 Task: Create Card Card0000000087 in Board Board0000000022 in Workspace WS0000000008 in Trello. Create Card Card0000000088 in Board Board0000000022 in Workspace WS0000000008 in Trello. Create Card Card0000000089 in Board Board0000000023 in Workspace WS0000000008 in Trello. Create Card Card0000000090 in Board Board0000000023 in Workspace WS0000000008 in Trello. Create Card Card0000000091 in Board Board0000000023 in Workspace WS0000000008 in Trello
Action: Mouse moved to (839, 701)
Screenshot: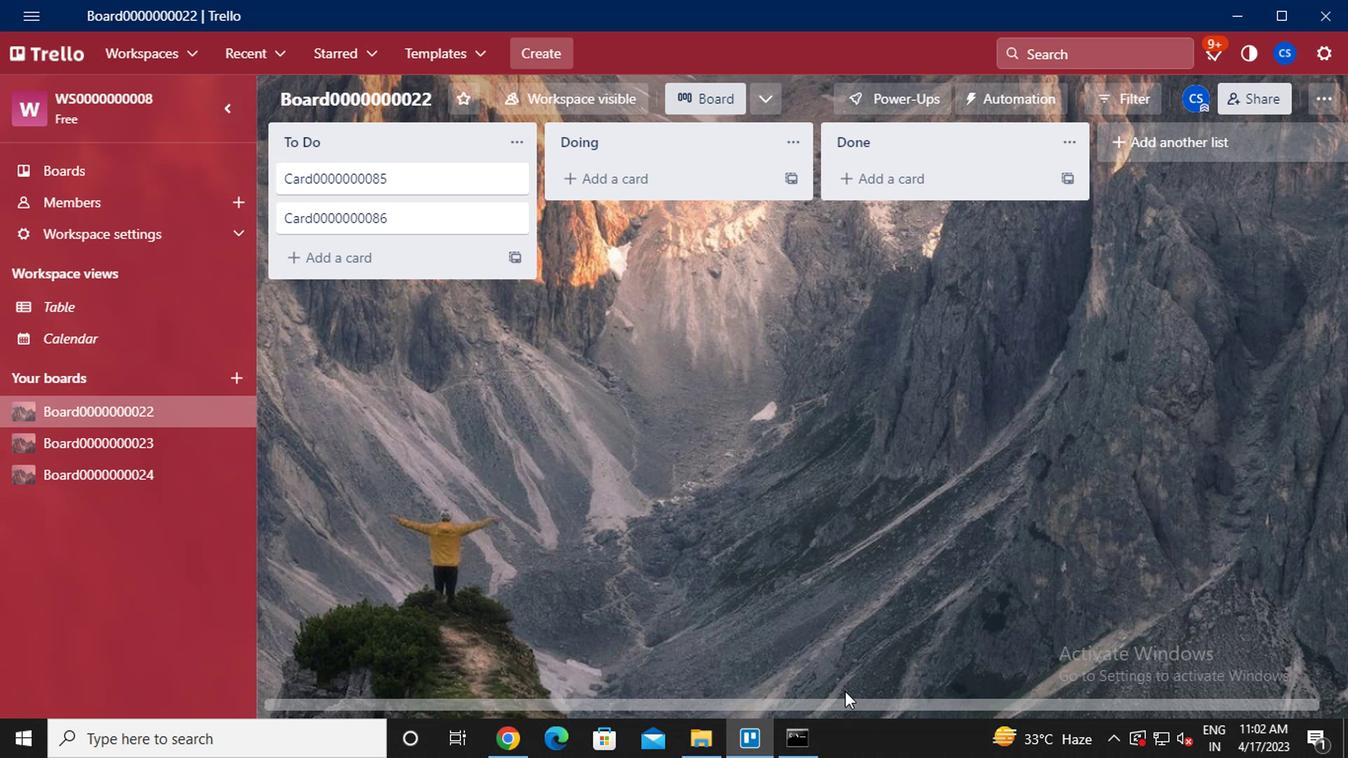 
Action: Mouse scrolled (839, 701) with delta (0, 0)
Screenshot: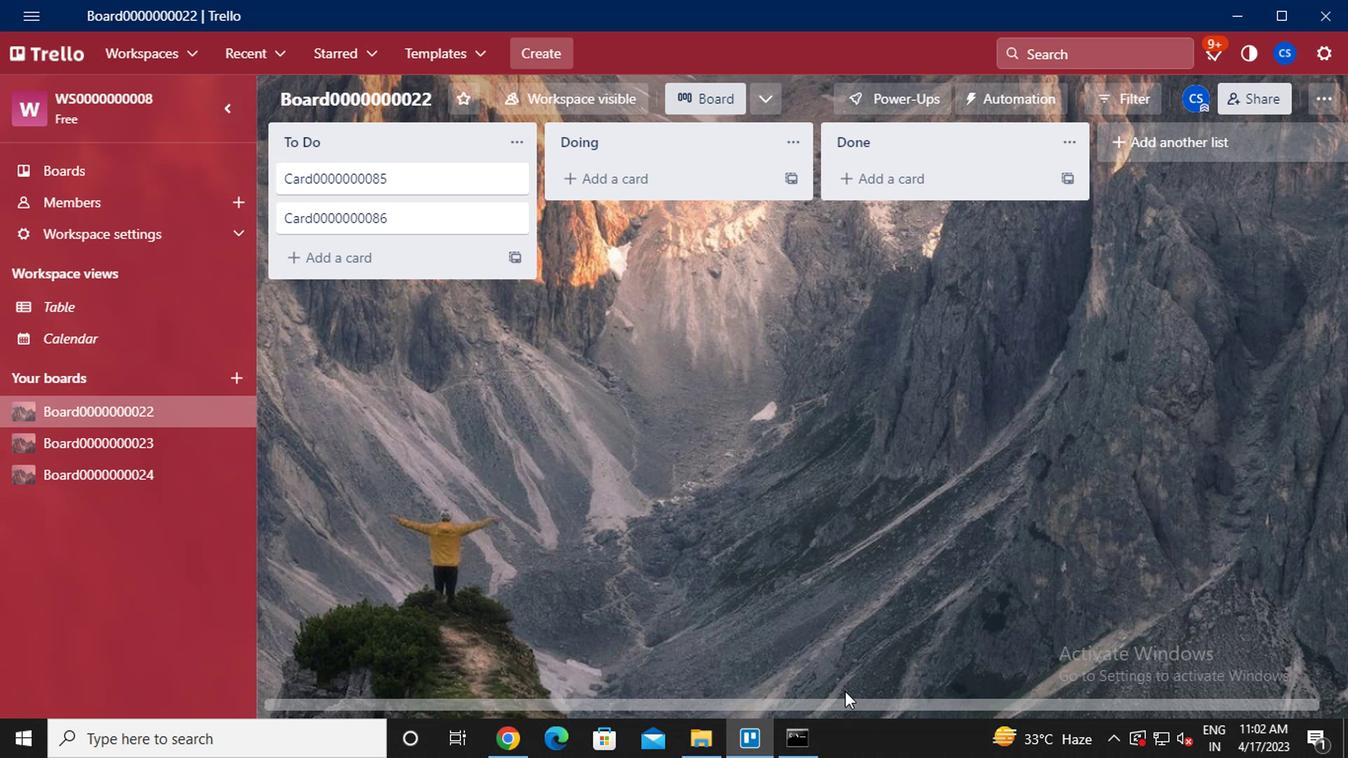 
Action: Mouse moved to (386, 264)
Screenshot: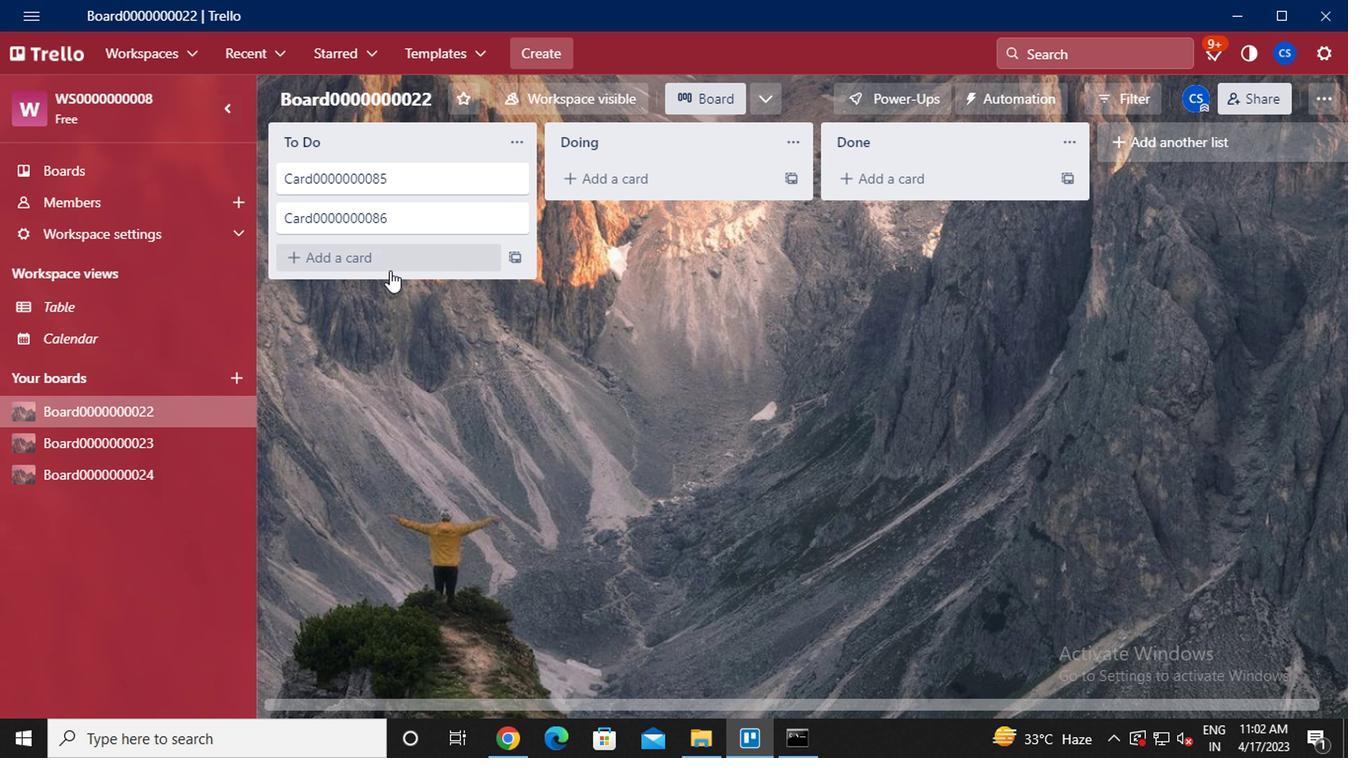 
Action: Mouse pressed left at (386, 264)
Screenshot: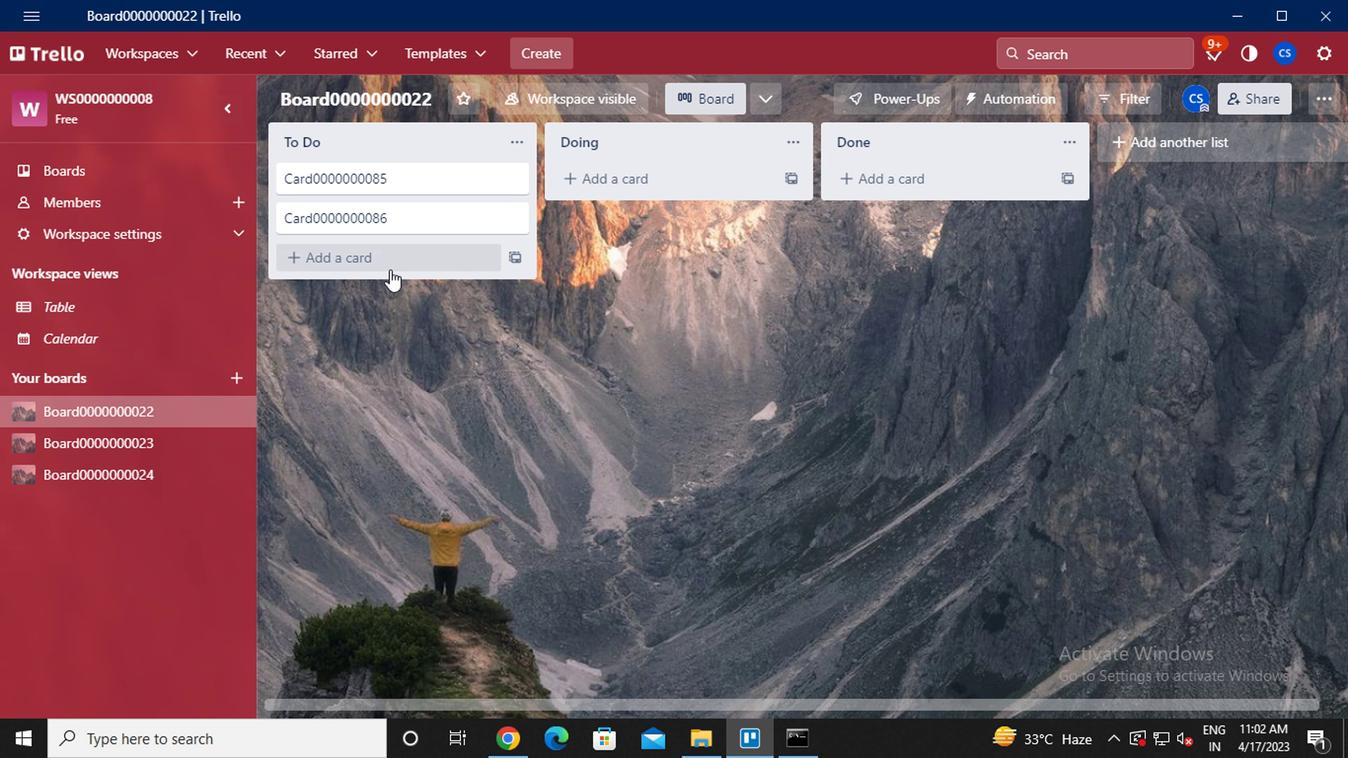 
Action: Mouse moved to (453, 507)
Screenshot: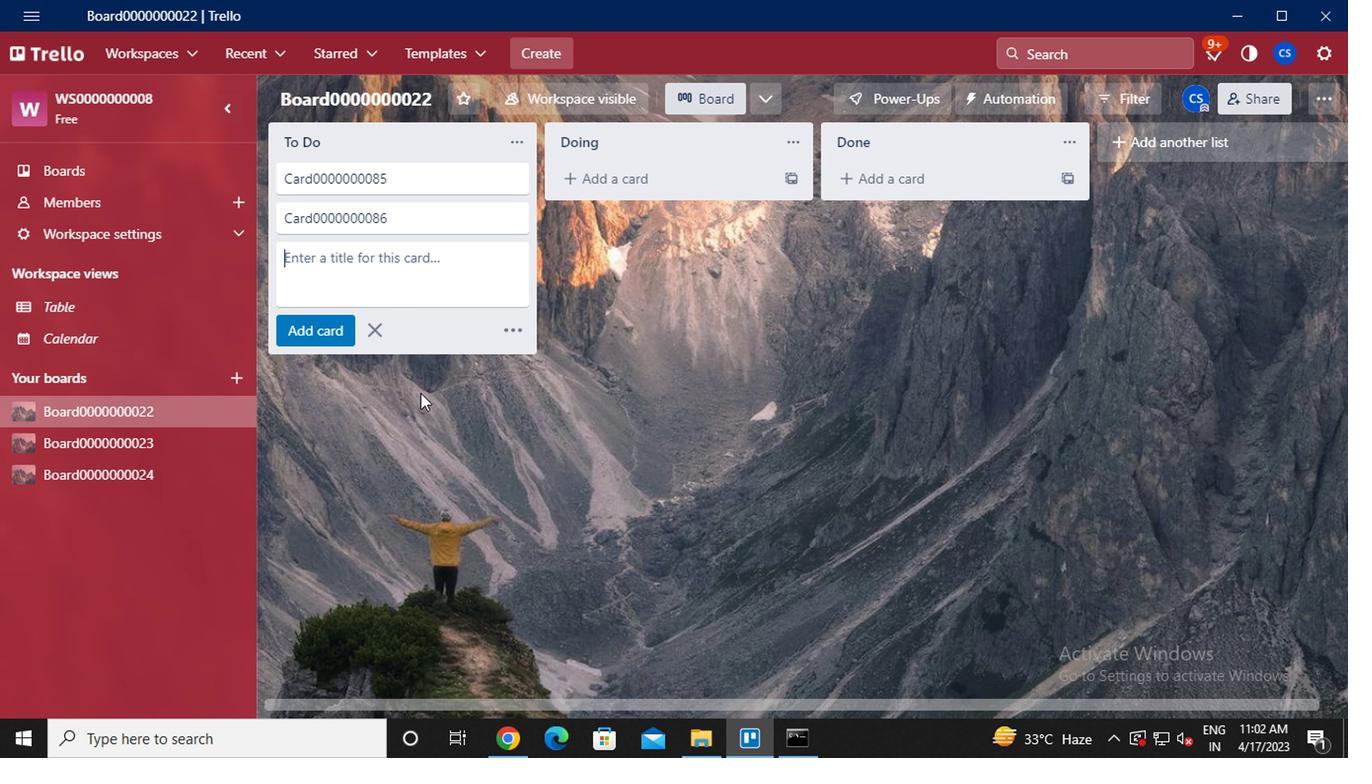 
Action: Key pressed <Key.caps_lock><Key.caps_lock>c<Key.caps_lock>ard0000000087<Key.enter><Key.caps_lock>c<Key.caps_lock>rad<Key.backspace><Key.backspace><Key.backspace>ard0000000088
Screenshot: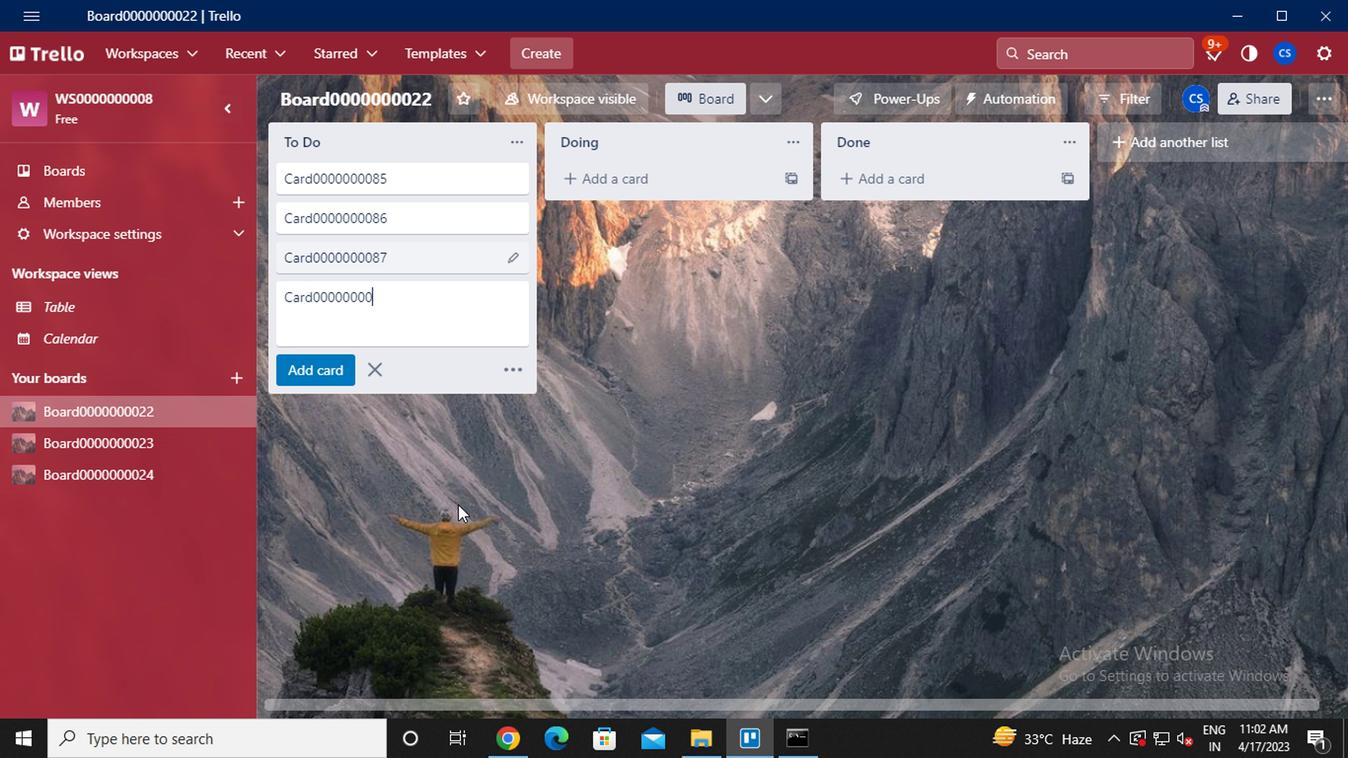 
Action: Mouse moved to (412, 359)
Screenshot: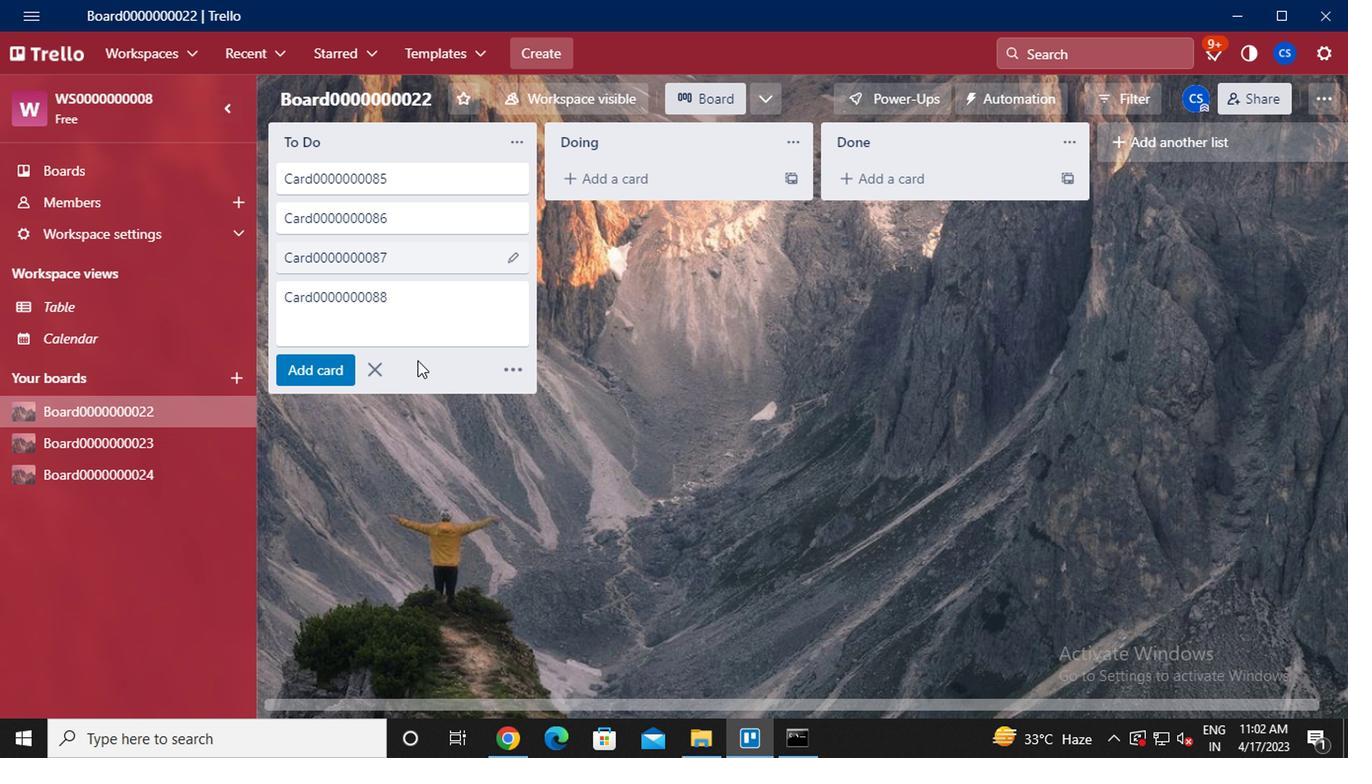 
Action: Key pressed <Key.enter>
Screenshot: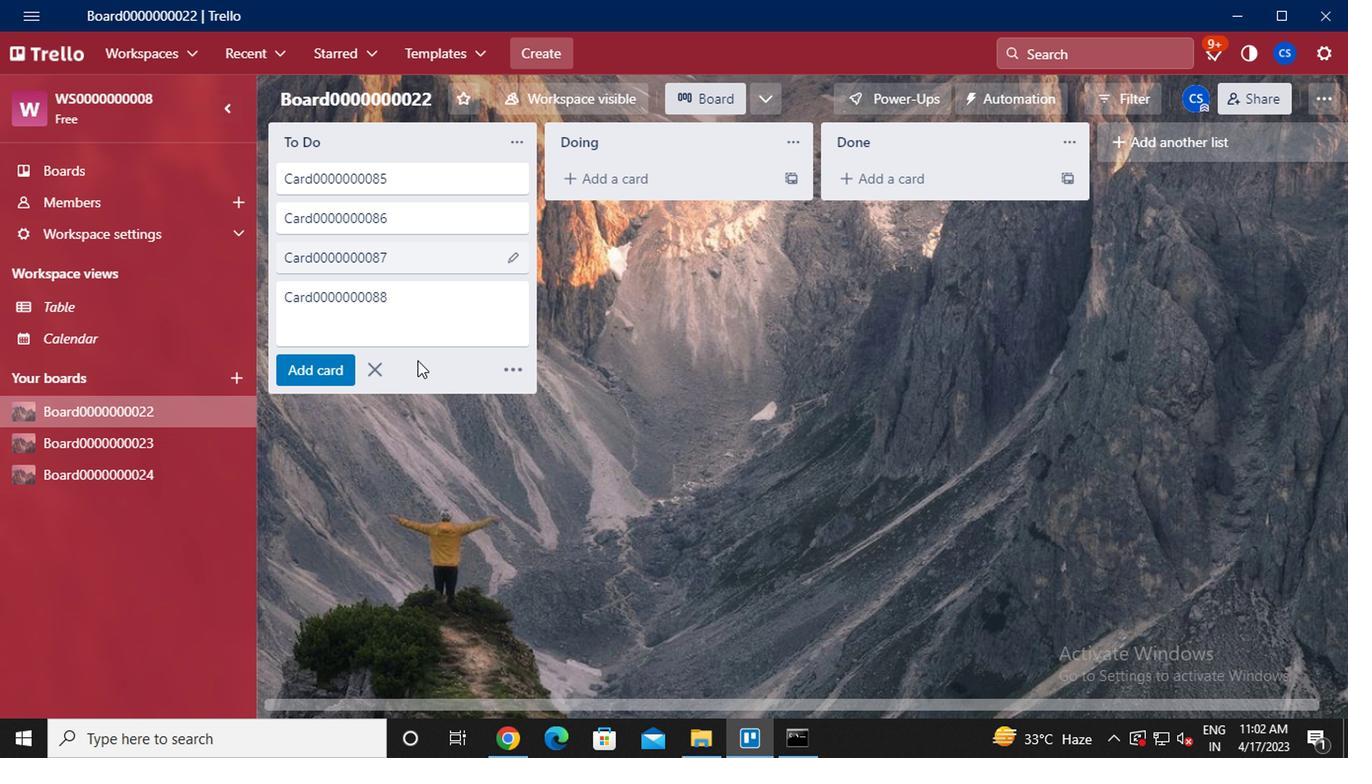 
Action: Mouse moved to (369, 406)
Screenshot: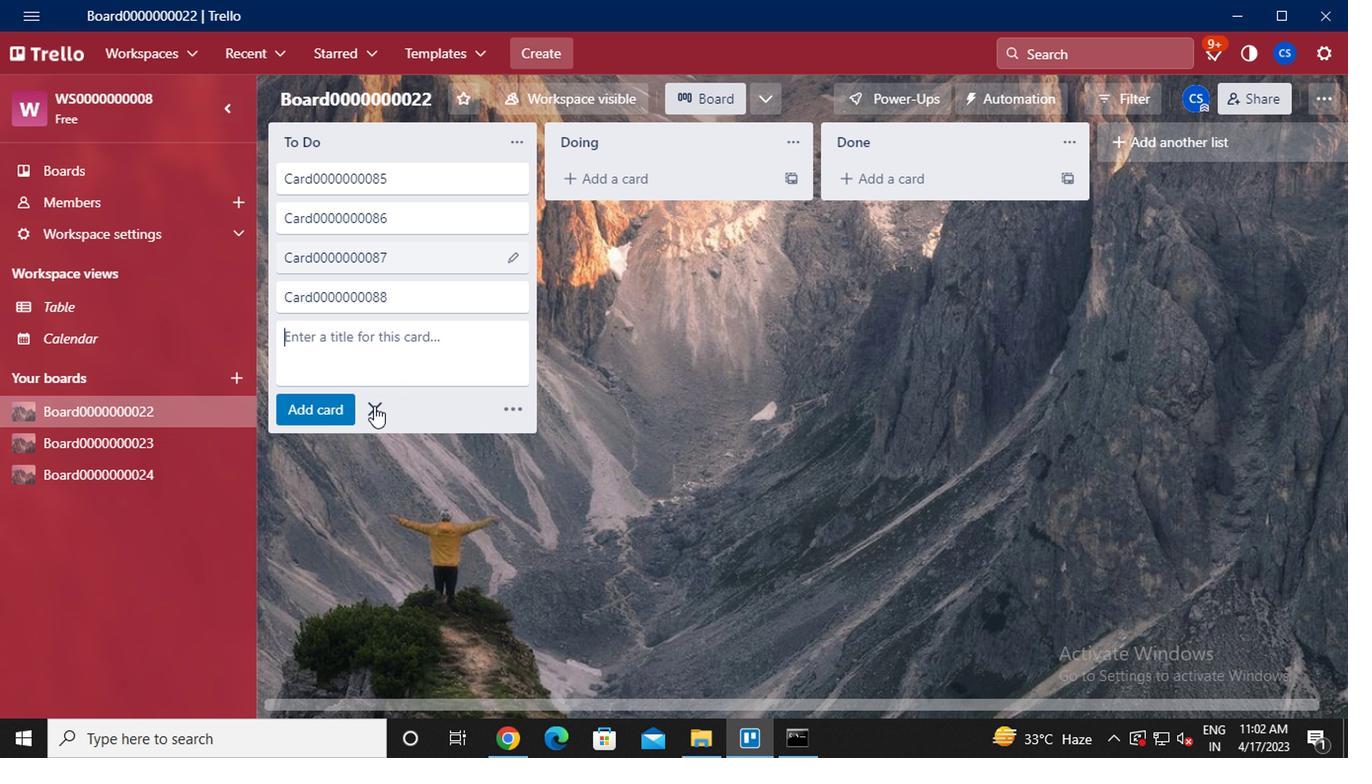 
Action: Mouse pressed left at (369, 406)
Screenshot: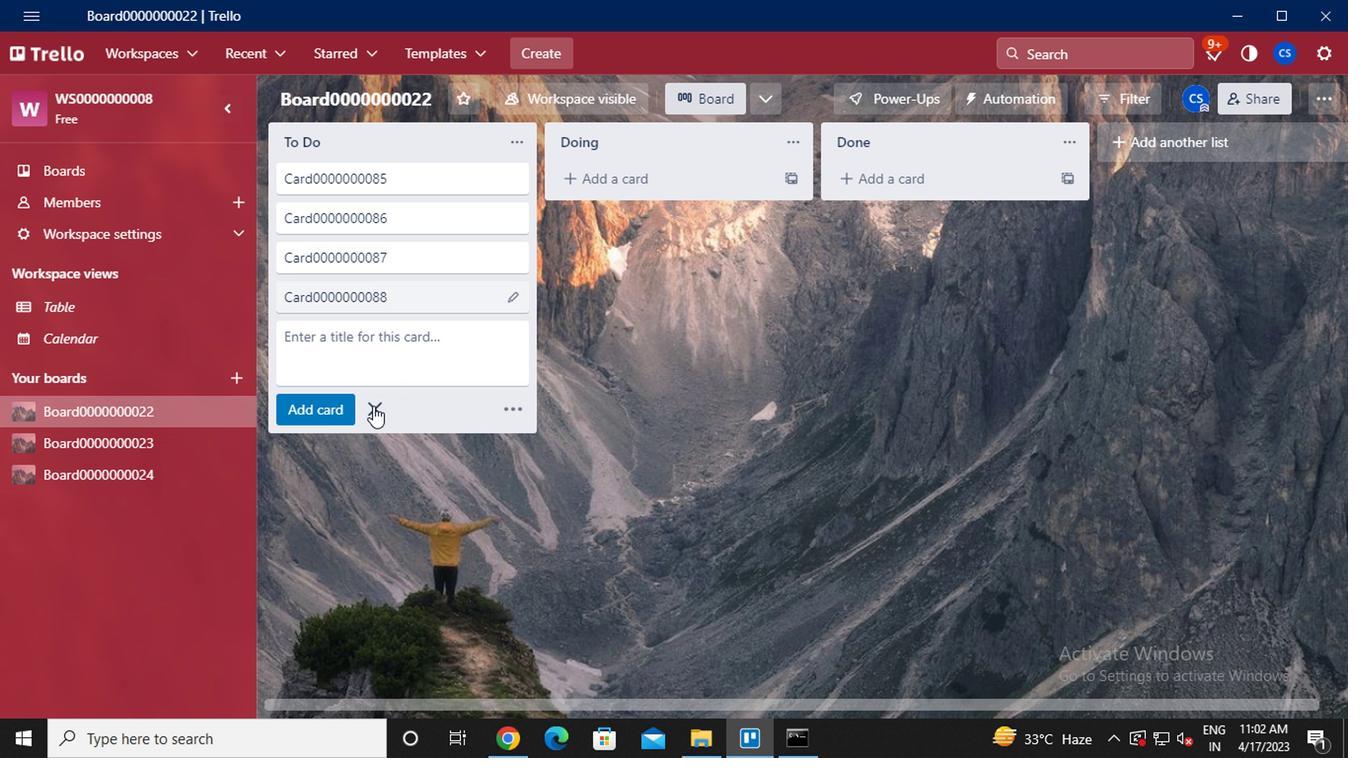 
Action: Mouse moved to (155, 448)
Screenshot: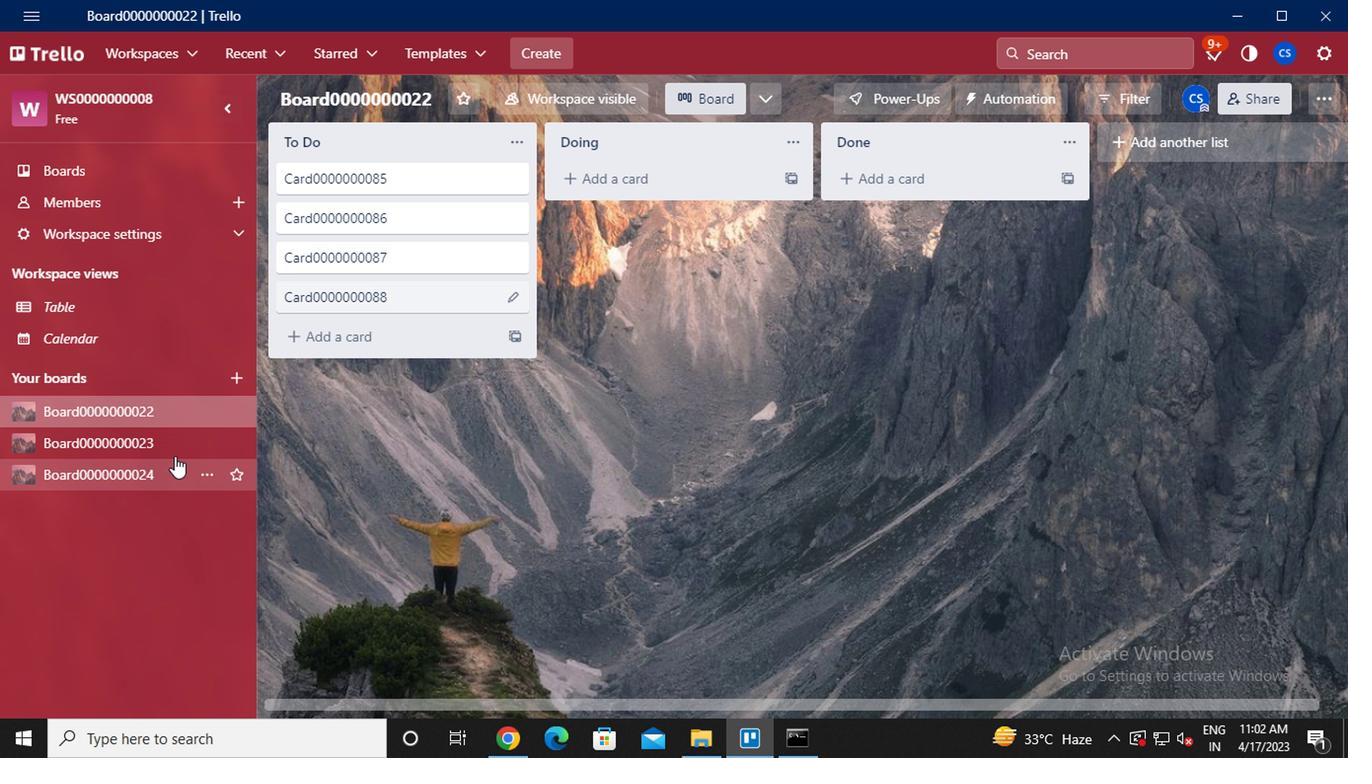 
Action: Mouse pressed left at (155, 448)
Screenshot: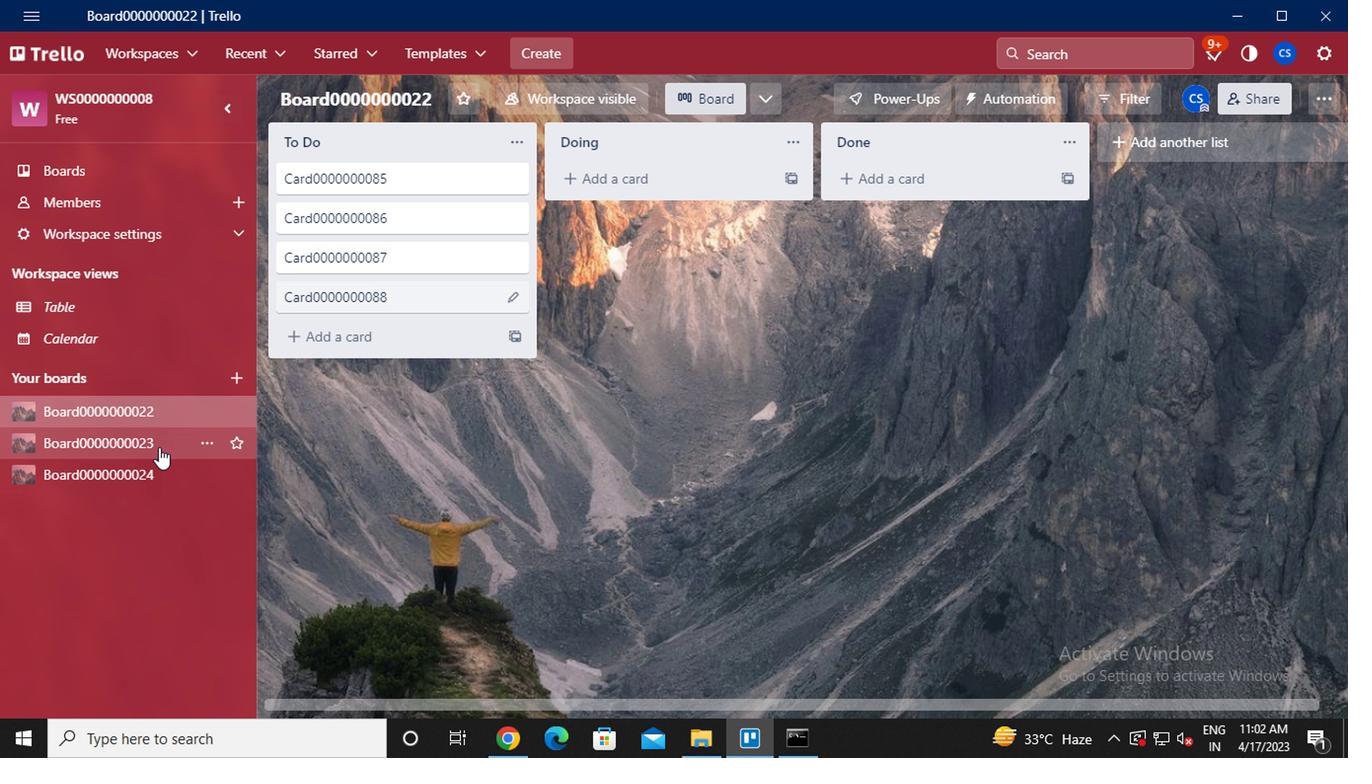
Action: Mouse moved to (382, 179)
Screenshot: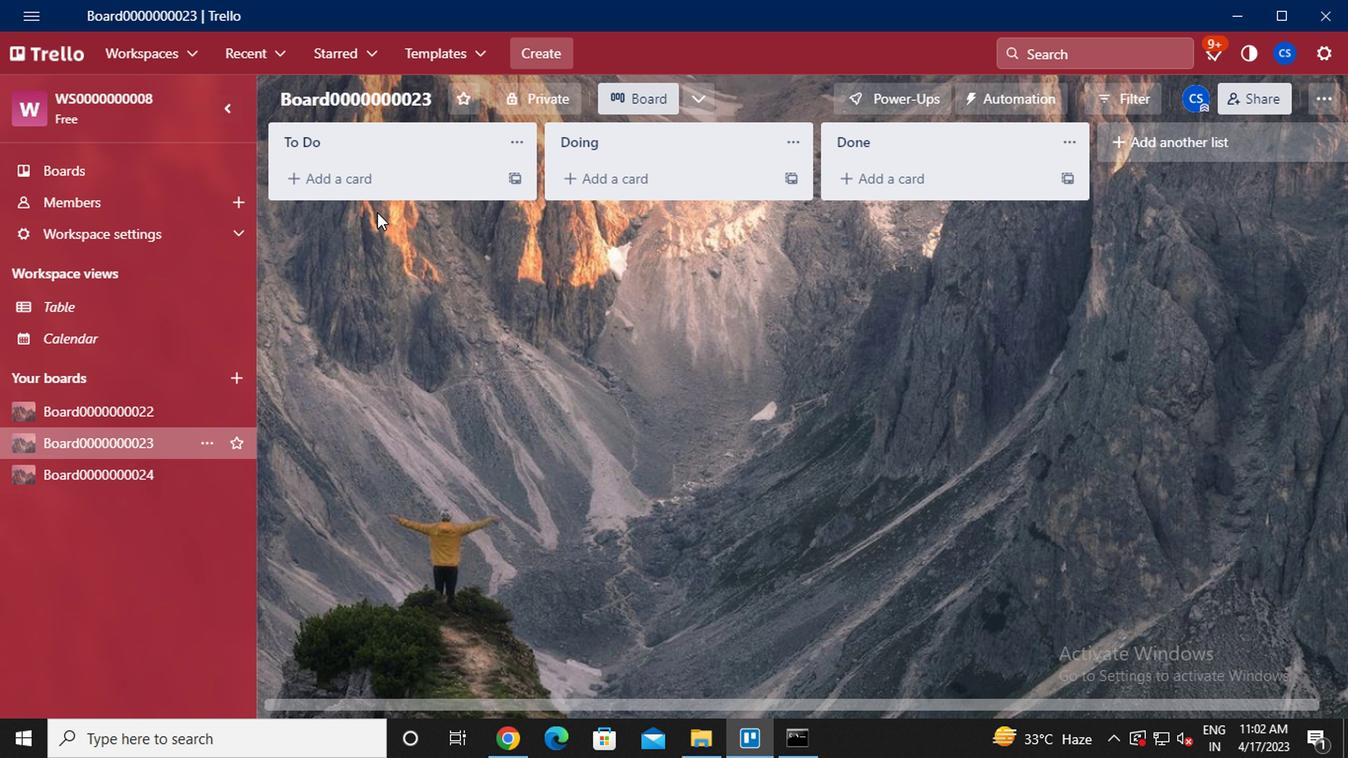 
Action: Mouse pressed left at (382, 179)
Screenshot: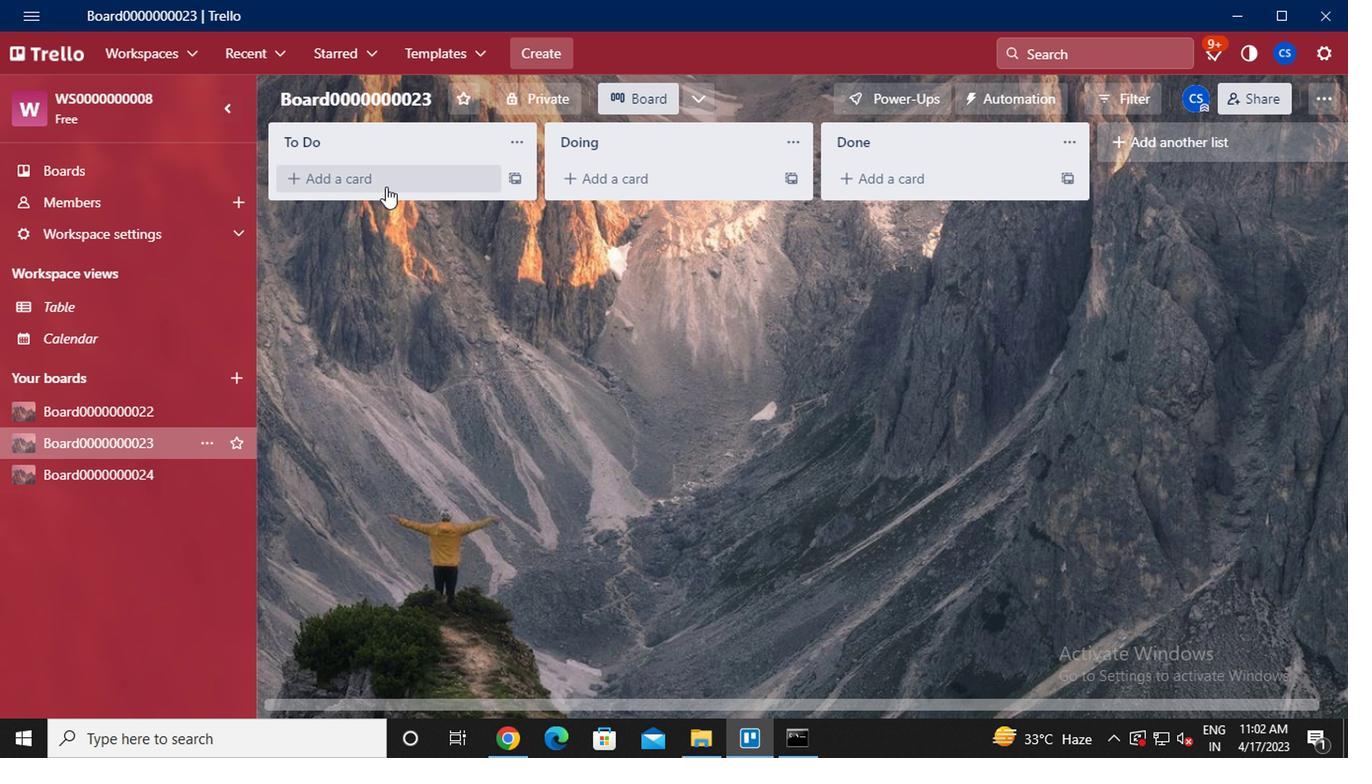 
Action: Mouse moved to (391, 381)
Screenshot: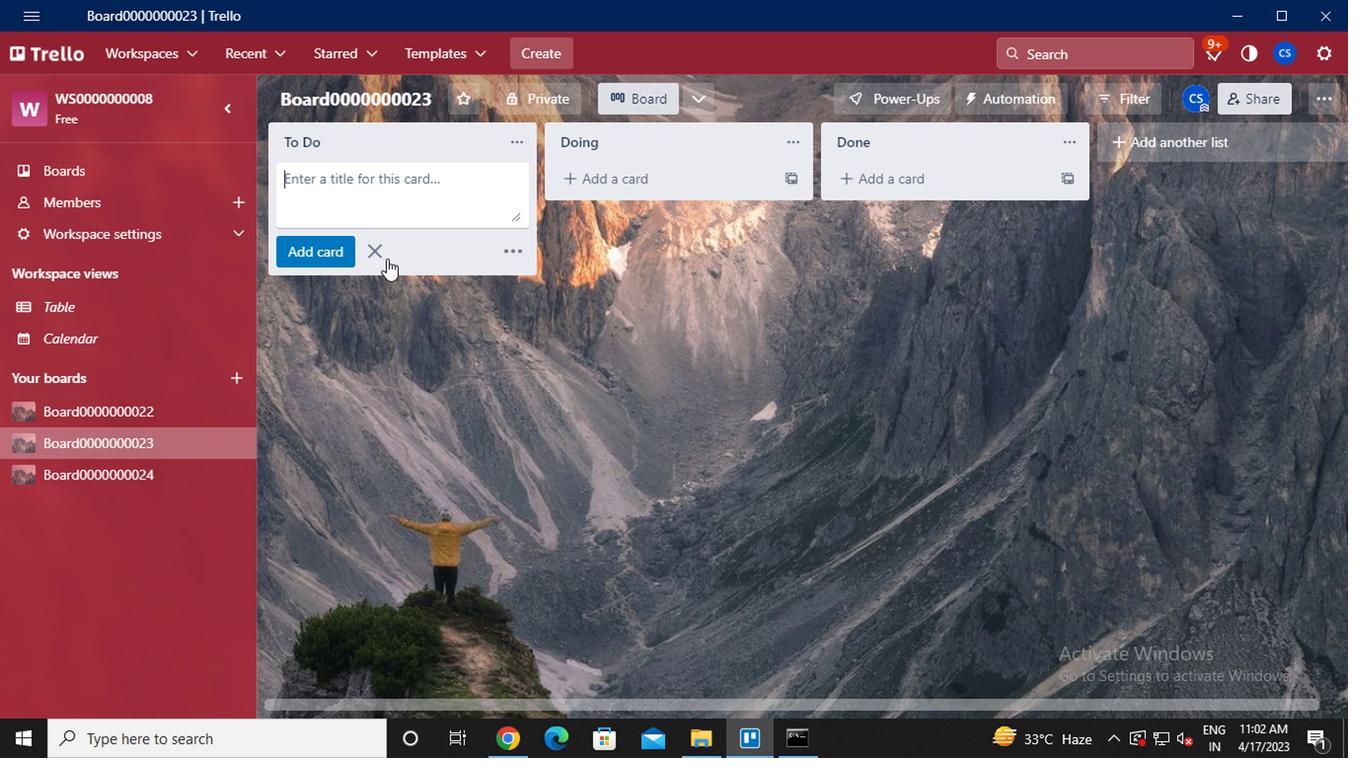 
Action: Key pressed <Key.caps_lock>c<Key.caps_lock>ard0000000089<Key.enter><Key.caps_lock>c<Key.caps_lock>ard0000000090<Key.enter><Key.caps_lock>c<Key.caps_lock>ard0000000091<Key.enter>
Screenshot: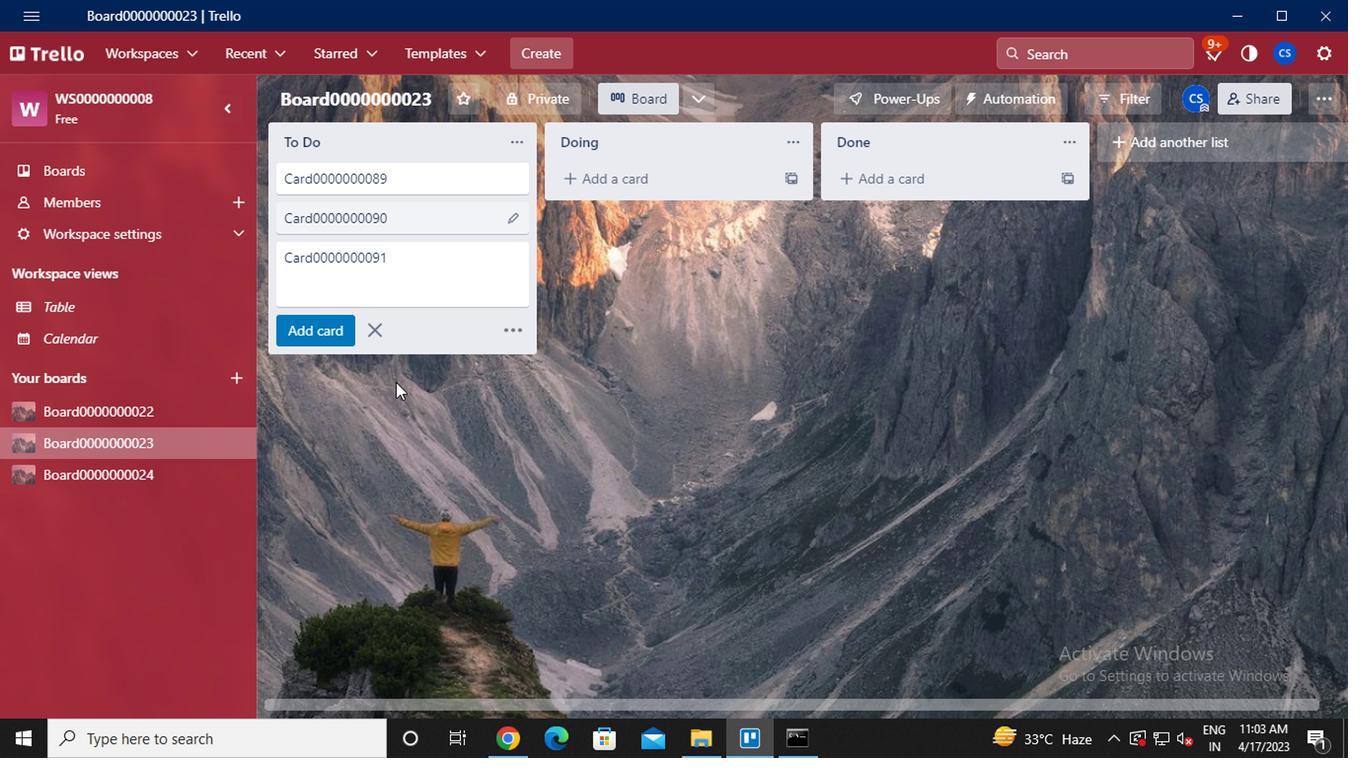 
